 Task: Search for the company name JPMorgan Chase & Co.
Action: Mouse moved to (656, 100)
Screenshot: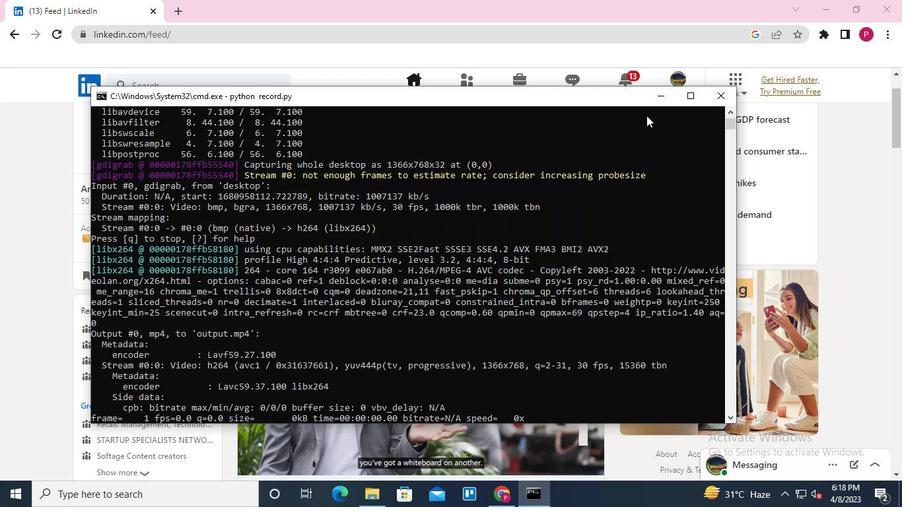 
Action: Mouse pressed left at (656, 100)
Screenshot: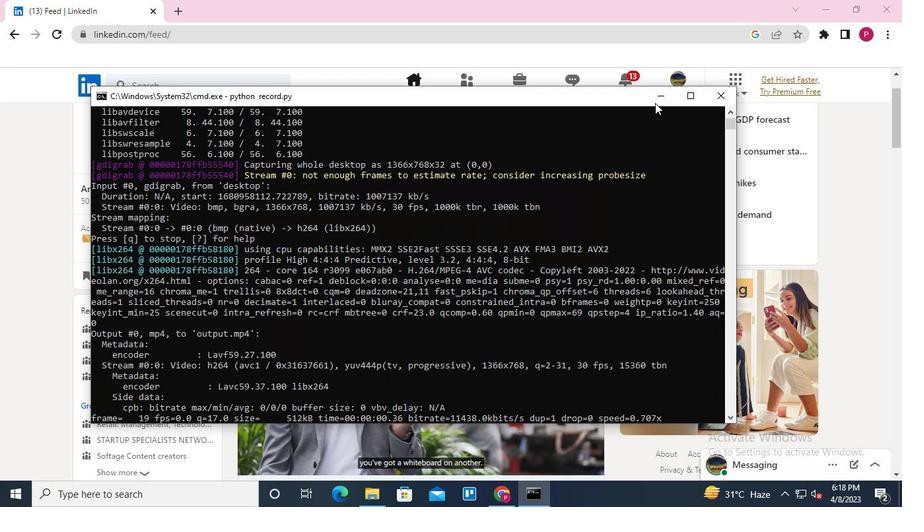 
Action: Mouse moved to (212, 81)
Screenshot: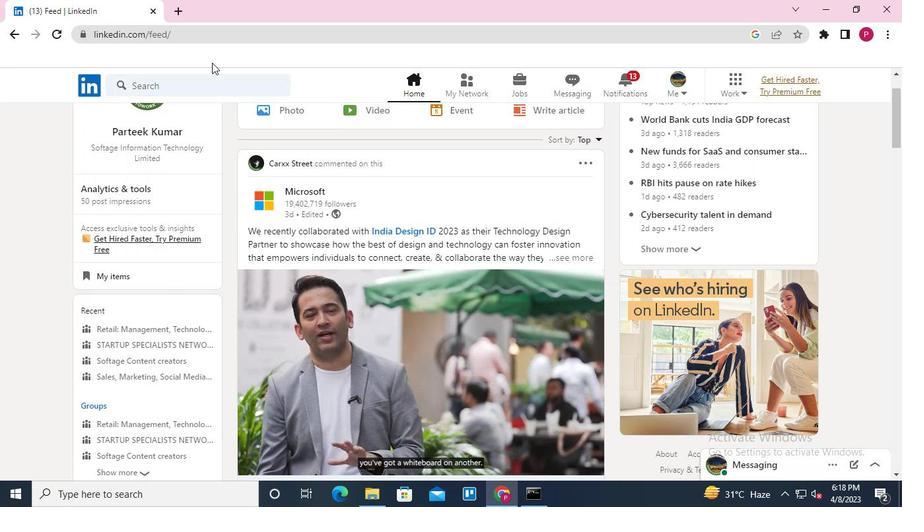 
Action: Mouse pressed left at (212, 81)
Screenshot: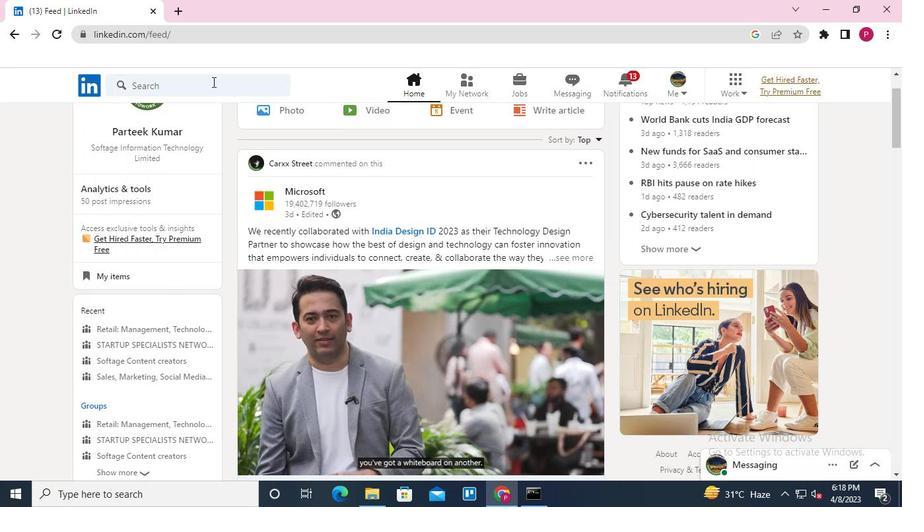 
Action: Keyboard Key.shift
Screenshot: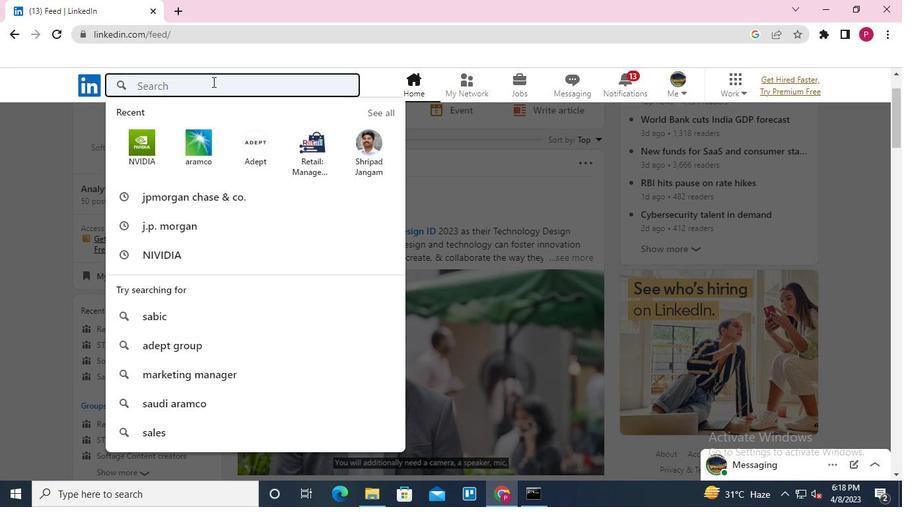 
Action: Keyboard J
Screenshot: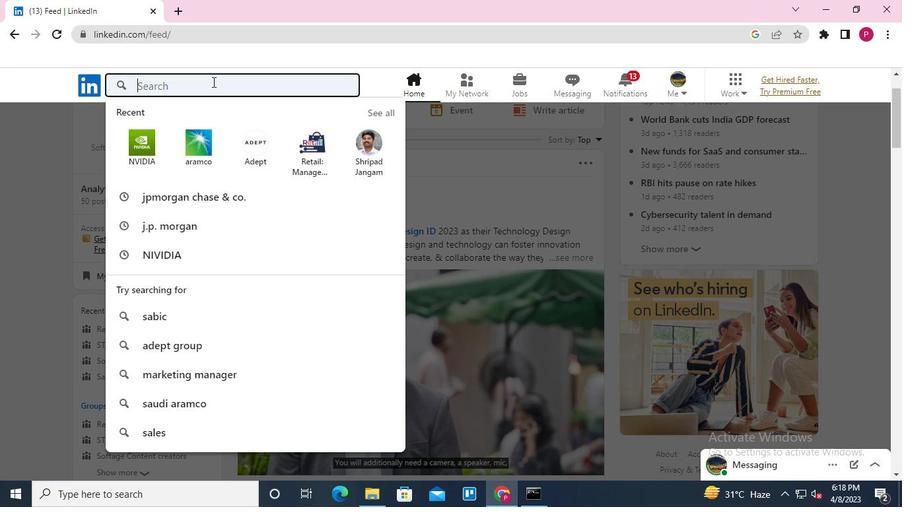 
Action: Keyboard P
Screenshot: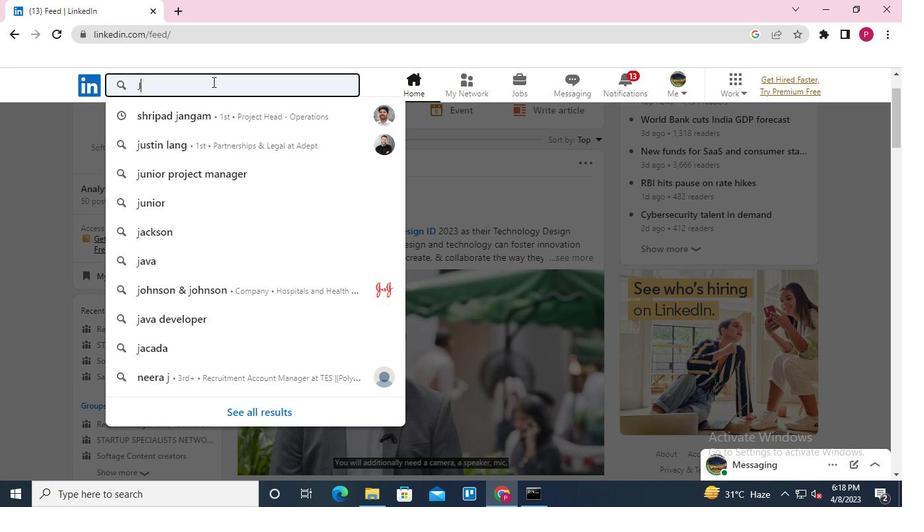 
Action: Keyboard m
Screenshot: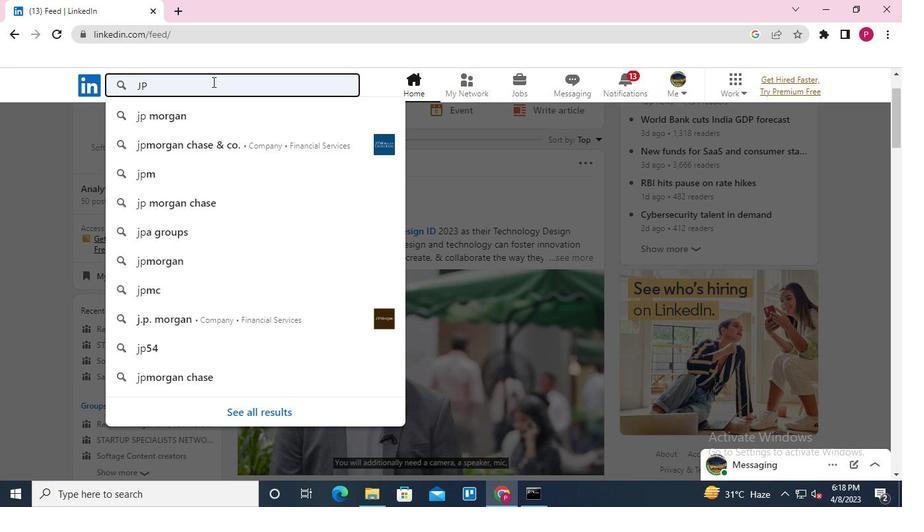
Action: Keyboard o
Screenshot: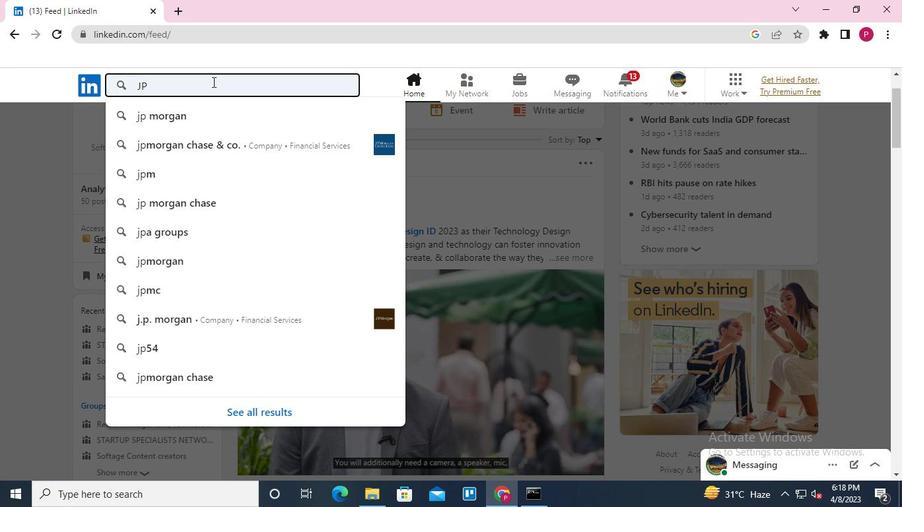 
Action: Keyboard r
Screenshot: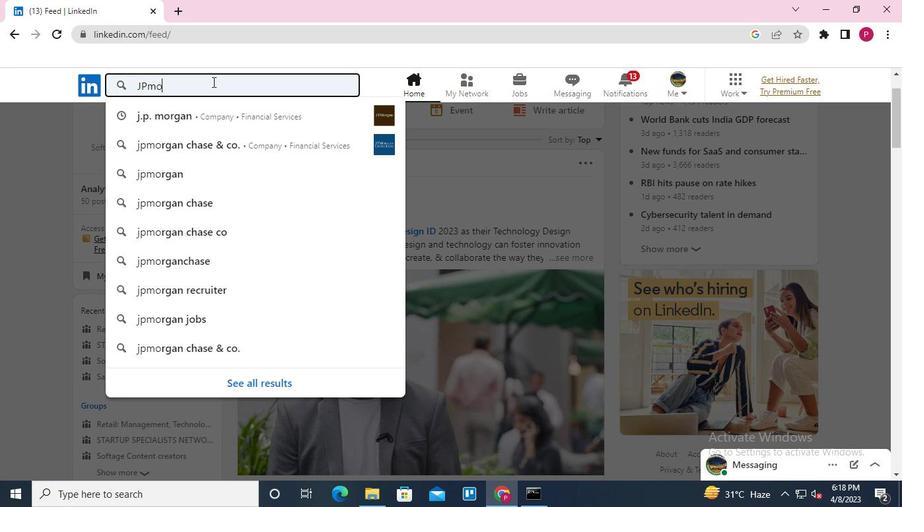 
Action: Keyboard g
Screenshot: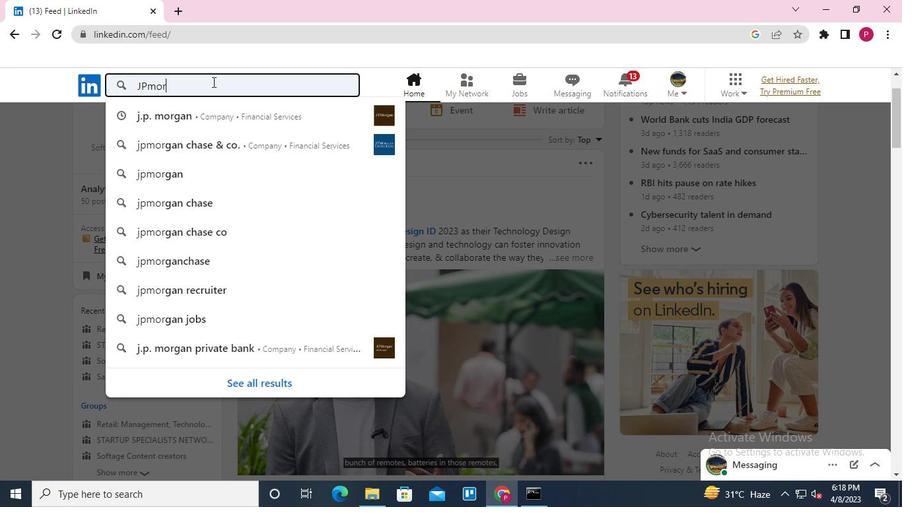 
Action: Keyboard a
Screenshot: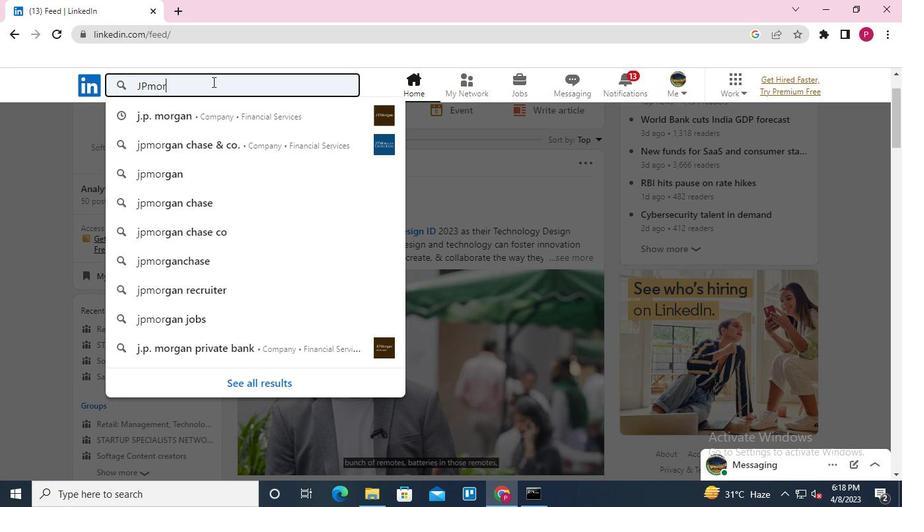 
Action: Keyboard n
Screenshot: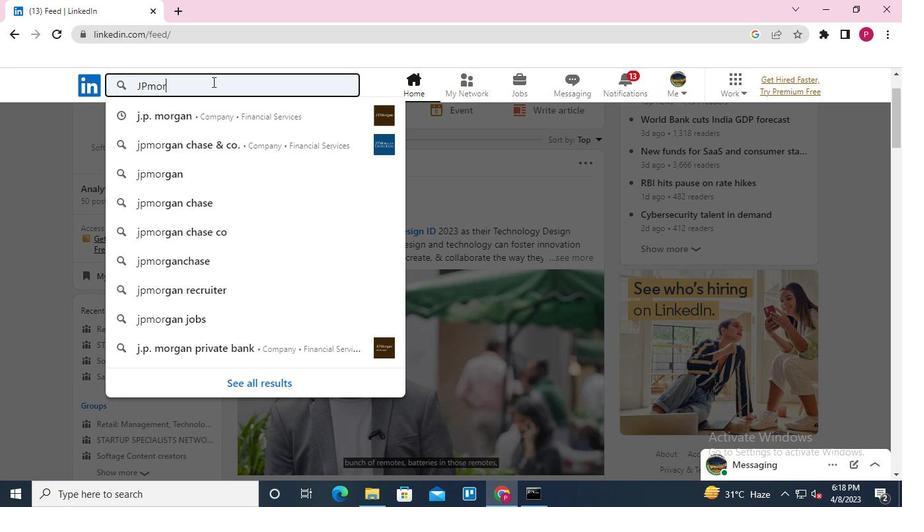 
Action: Mouse moved to (224, 155)
Screenshot: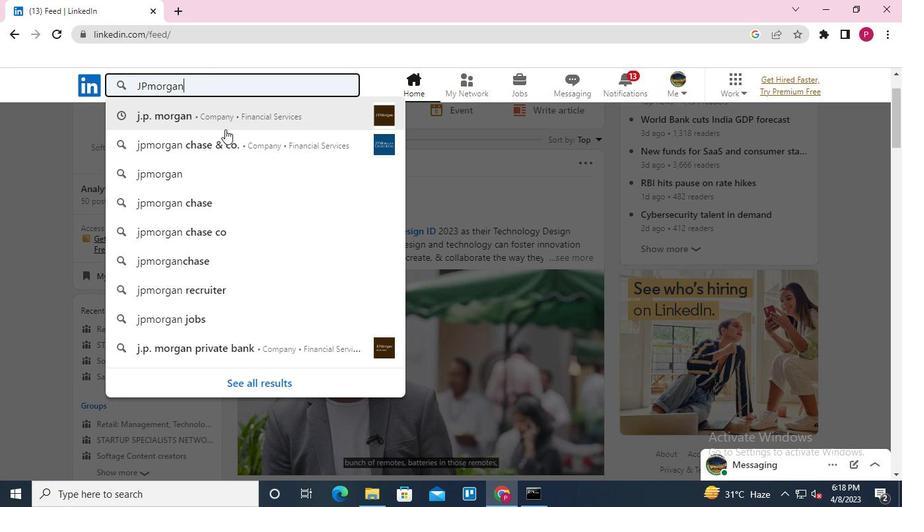 
Action: Mouse pressed left at (224, 155)
Screenshot: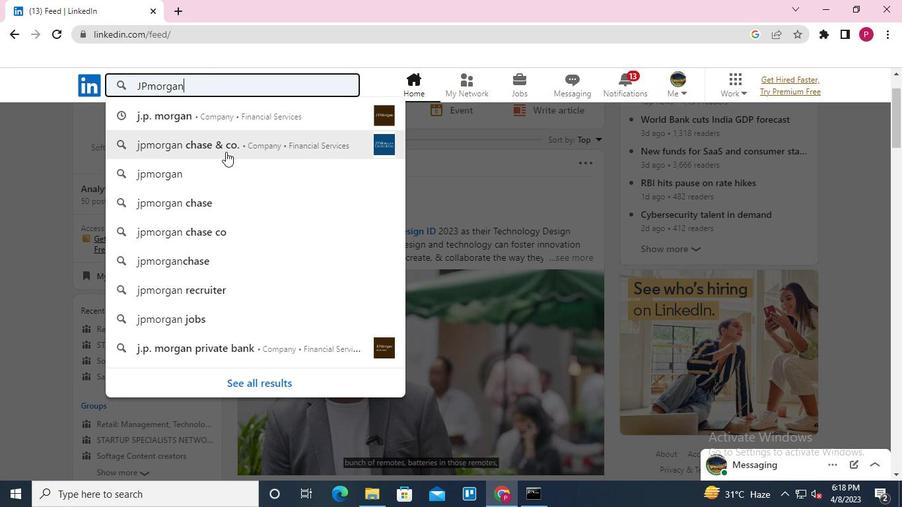 
Action: Mouse moved to (186, 178)
Screenshot: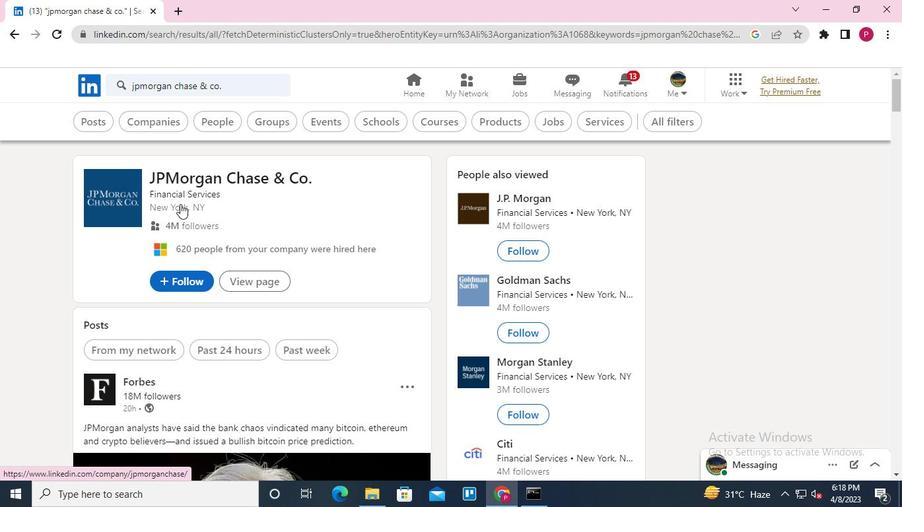
Action: Mouse pressed left at (186, 178)
Screenshot: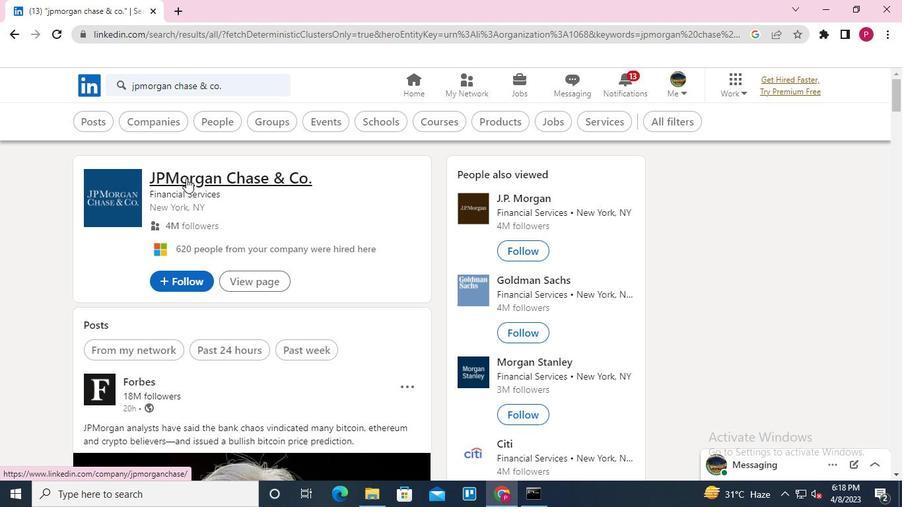 
Action: Mouse moved to (217, 200)
Screenshot: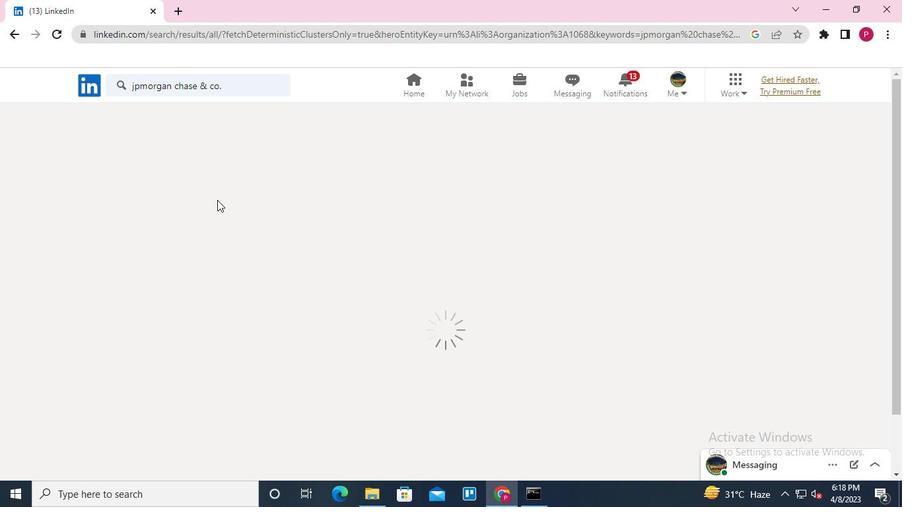 
Action: Keyboard Key.alt_l
Screenshot: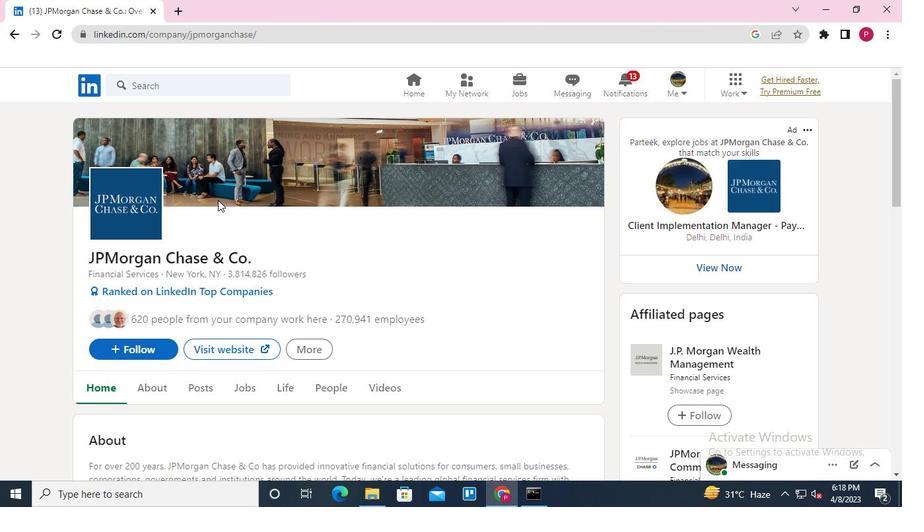 
Action: Keyboard Key.tab
Screenshot: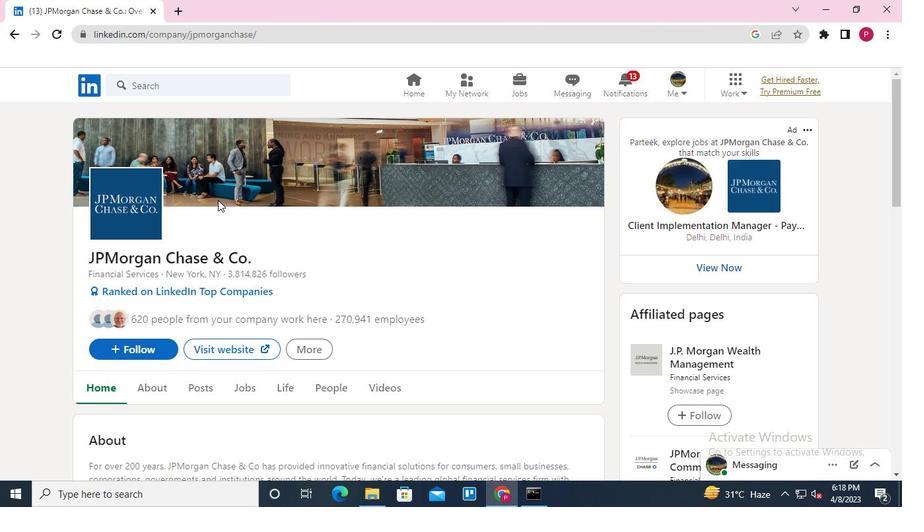 
Action: Mouse moved to (715, 94)
Screenshot: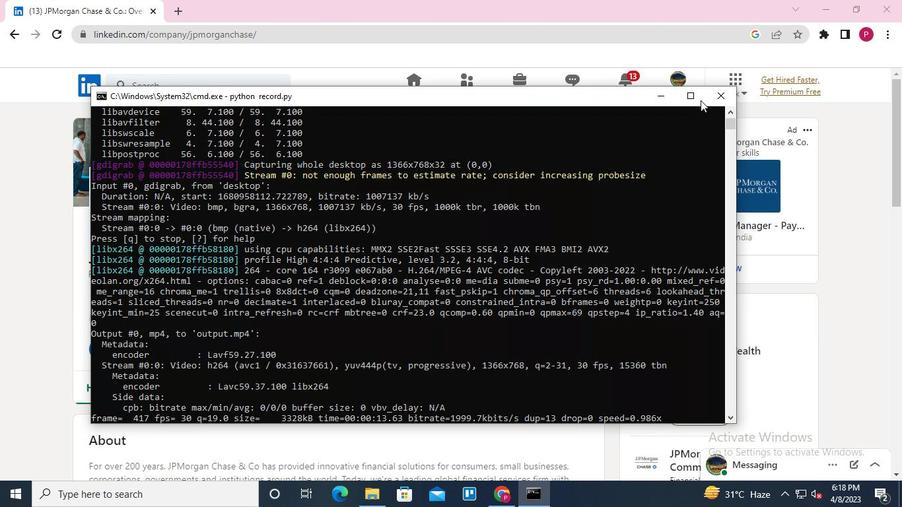 
Action: Mouse pressed left at (715, 94)
Screenshot: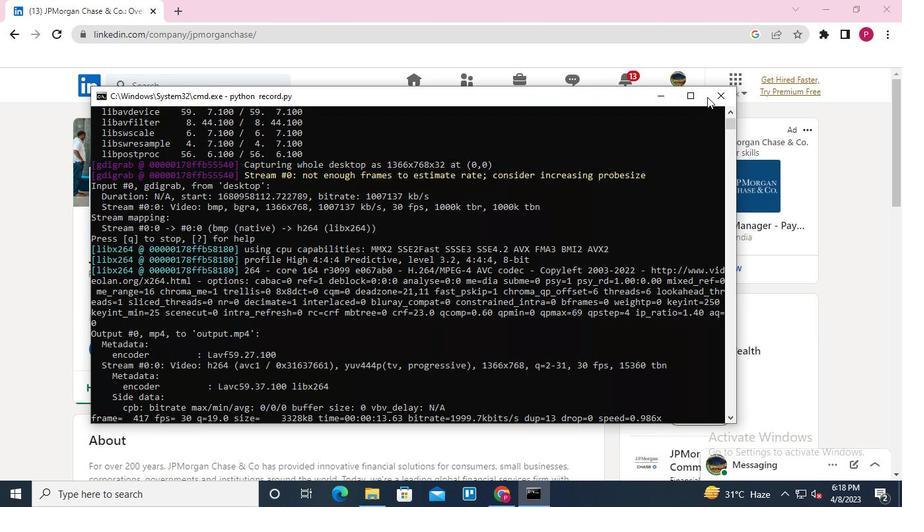 
